 Task: Learn more about a recruiter lite.
Action: Mouse moved to (664, 92)
Screenshot: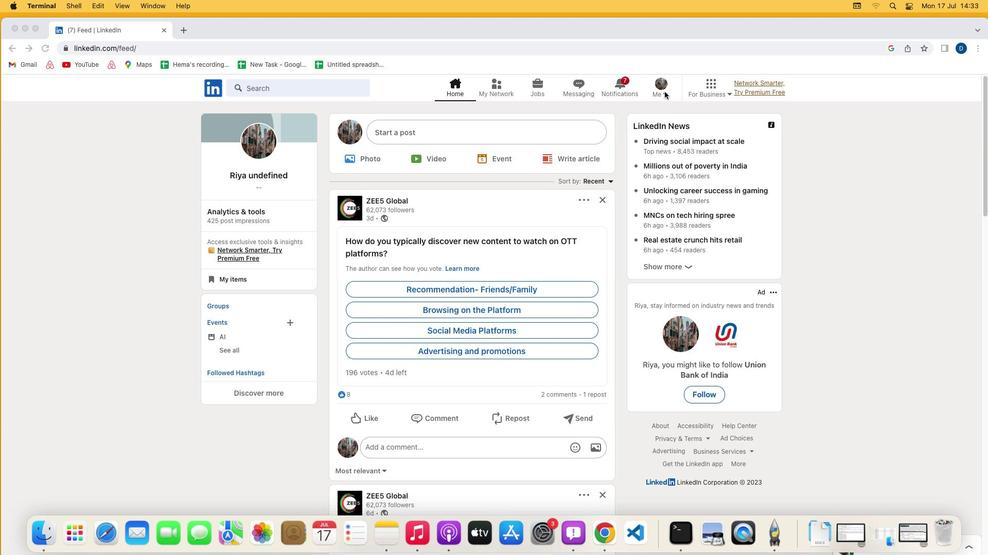 
Action: Mouse pressed left at (664, 92)
Screenshot: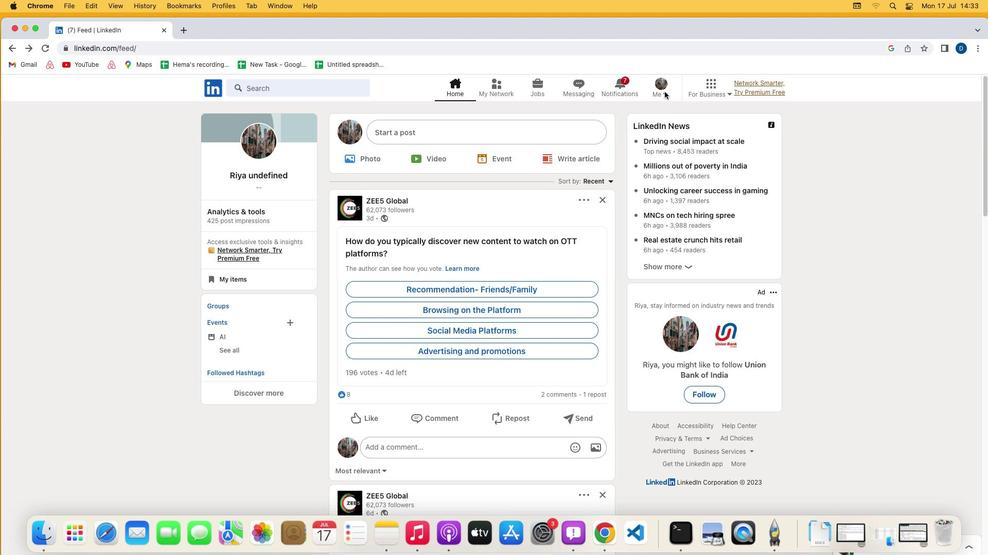 
Action: Mouse moved to (665, 93)
Screenshot: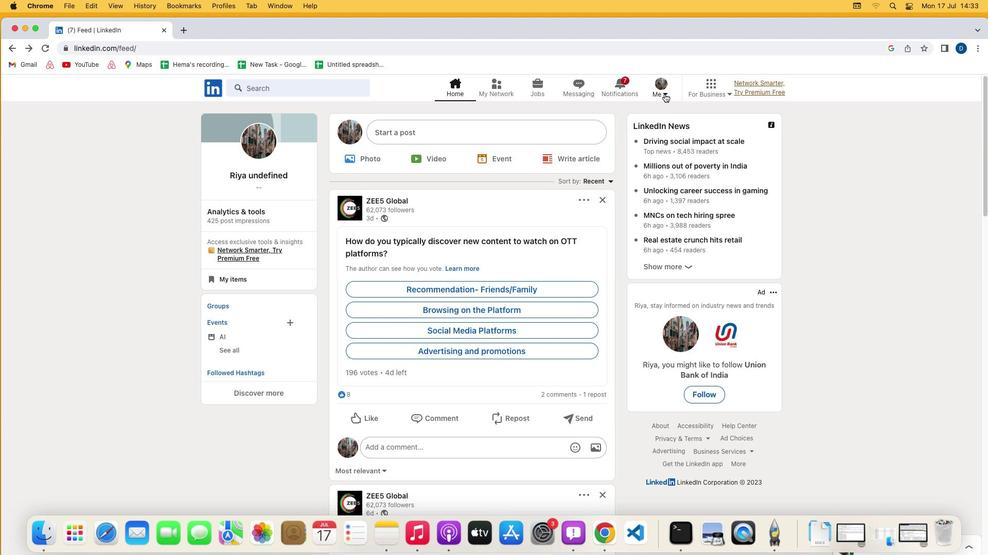 
Action: Mouse pressed left at (665, 93)
Screenshot: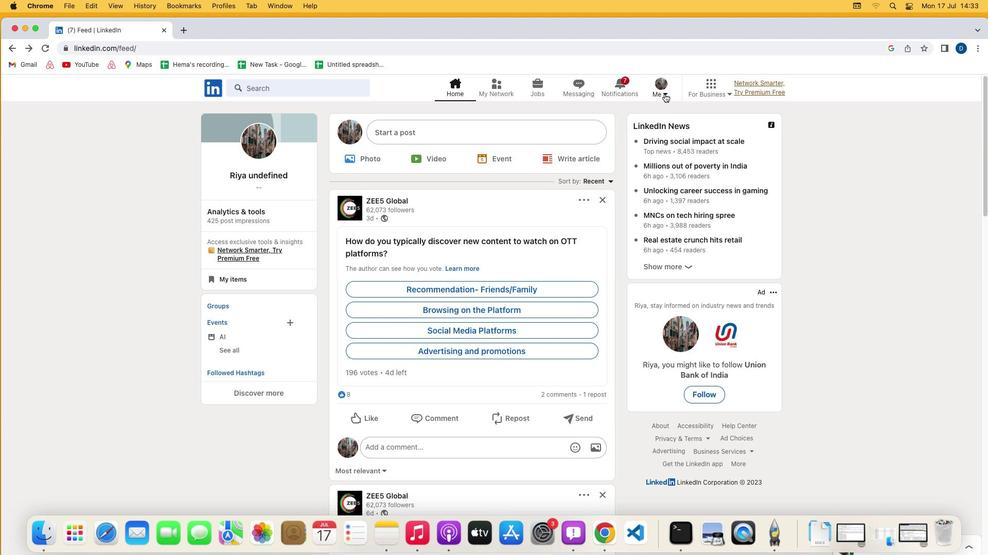 
Action: Mouse moved to (559, 201)
Screenshot: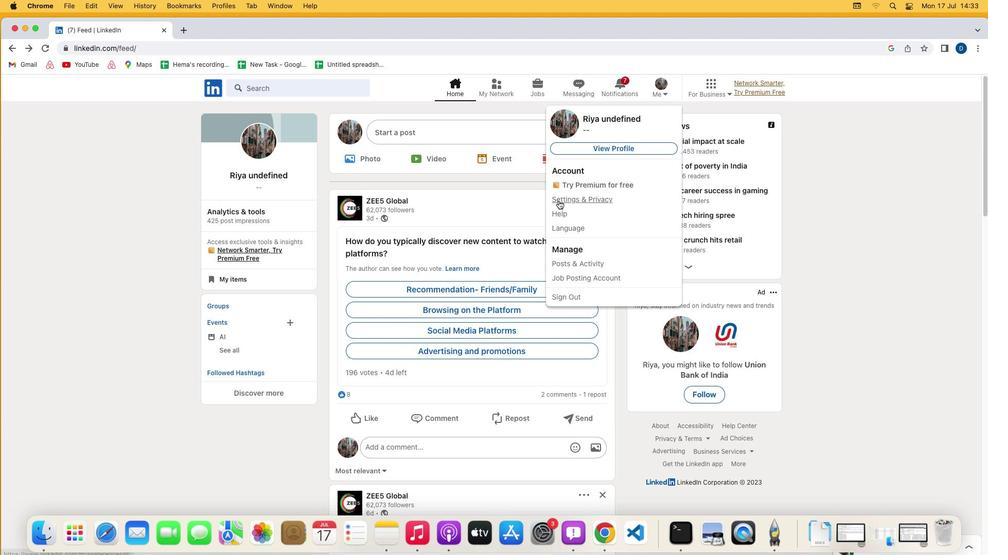 
Action: Mouse pressed left at (559, 201)
Screenshot: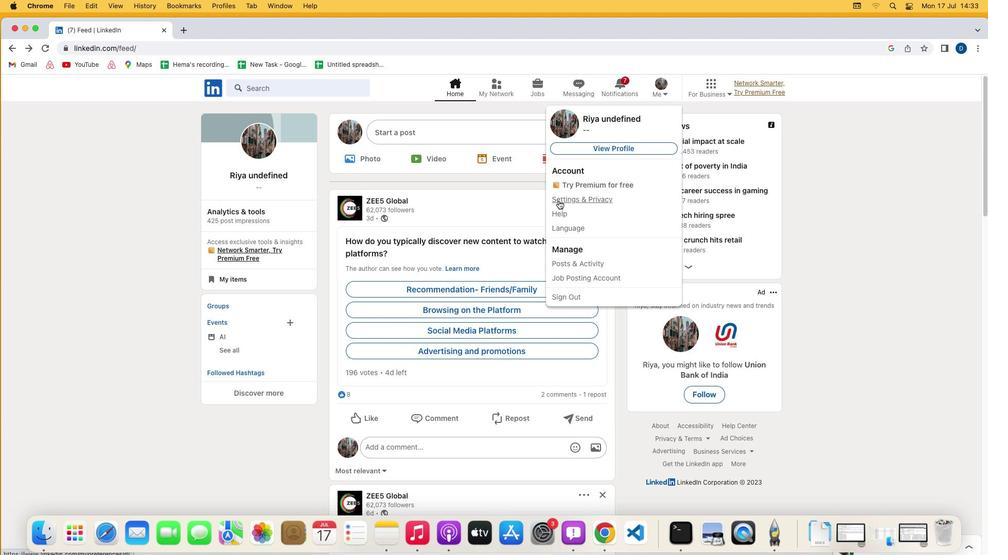 
Action: Mouse moved to (494, 280)
Screenshot: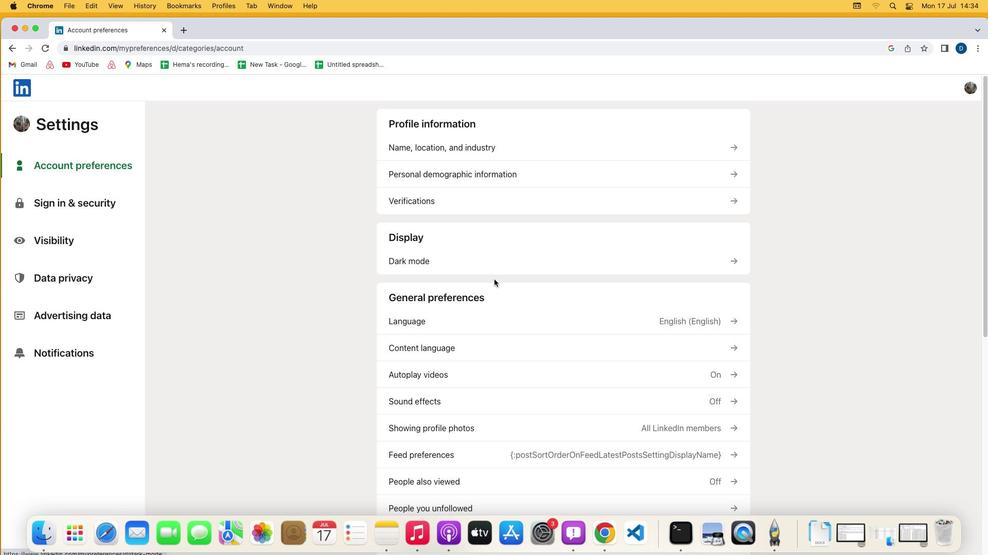 
Action: Mouse scrolled (494, 280) with delta (0, 0)
Screenshot: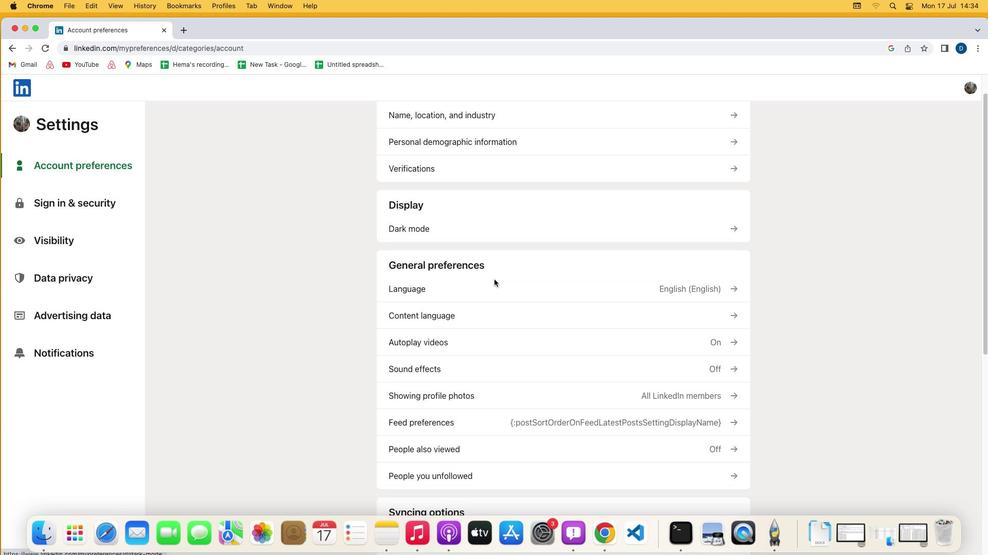 
Action: Mouse scrolled (494, 280) with delta (0, 0)
Screenshot: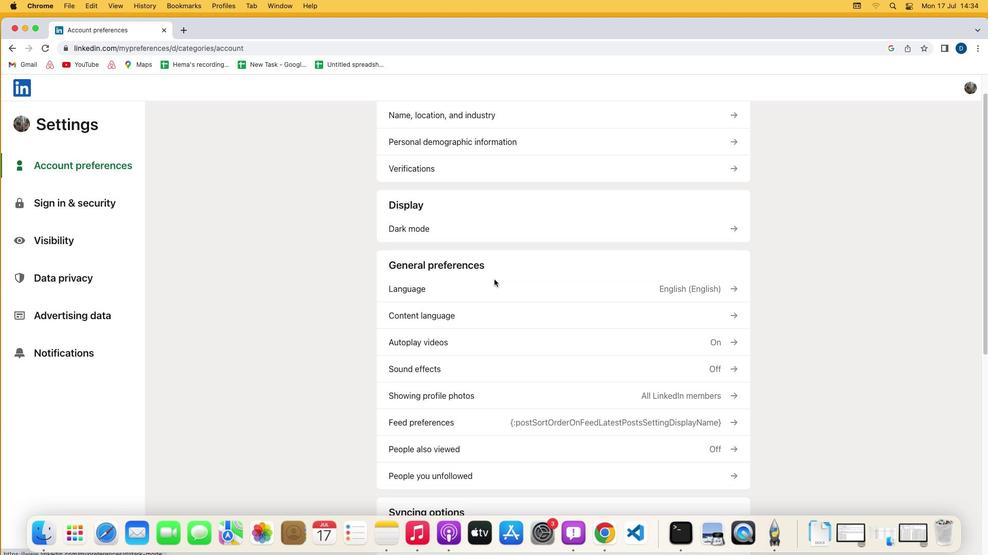 
Action: Mouse scrolled (494, 280) with delta (0, -1)
Screenshot: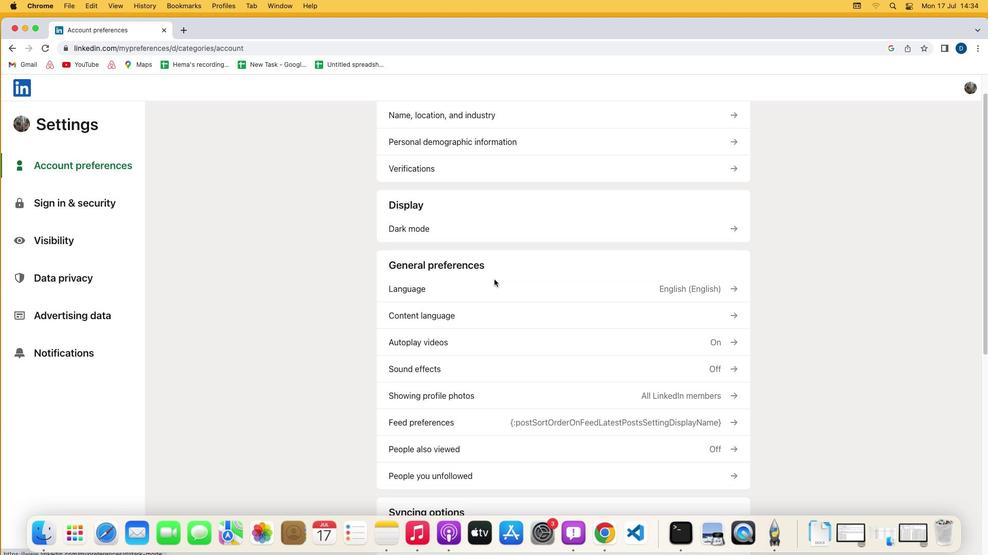 
Action: Mouse scrolled (494, 280) with delta (0, -2)
Screenshot: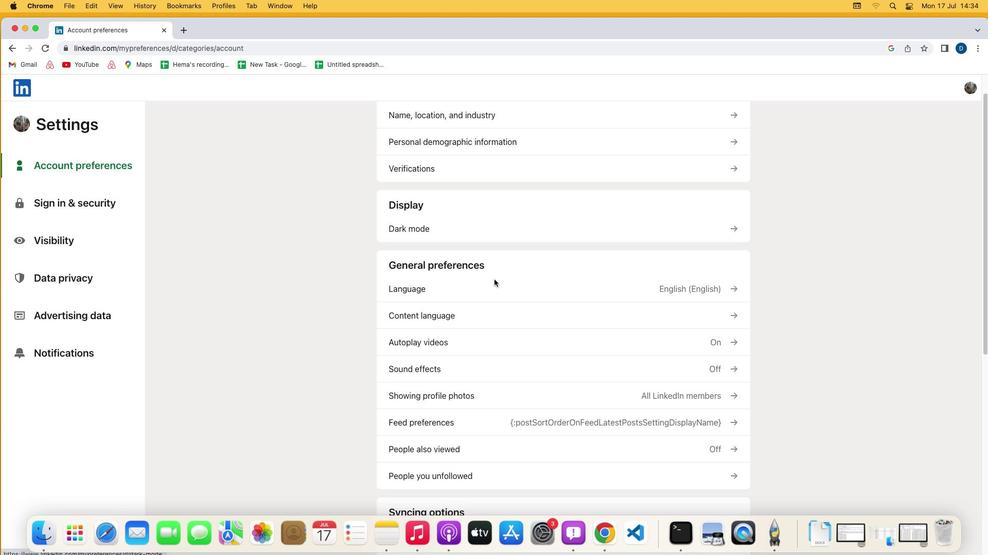 
Action: Mouse moved to (493, 281)
Screenshot: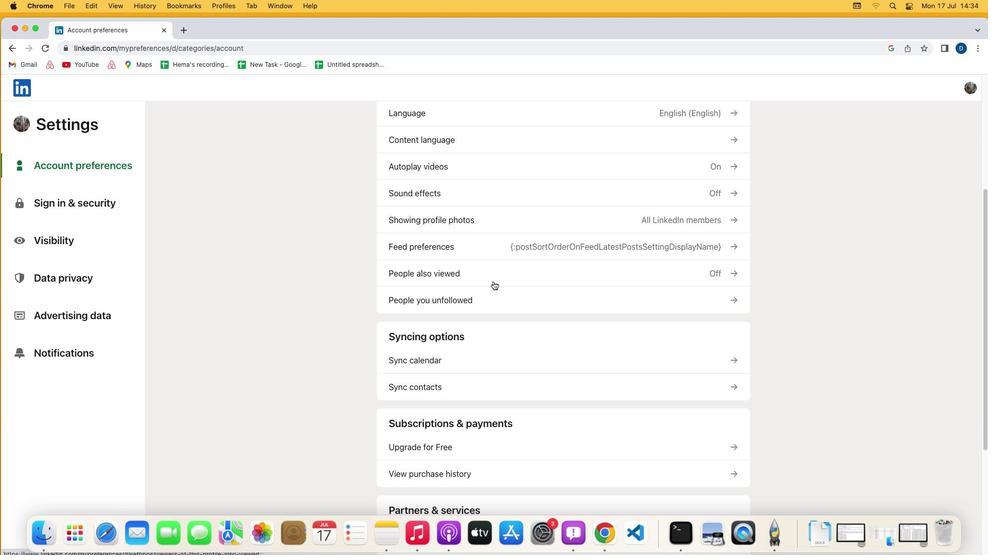 
Action: Mouse scrolled (493, 281) with delta (0, 0)
Screenshot: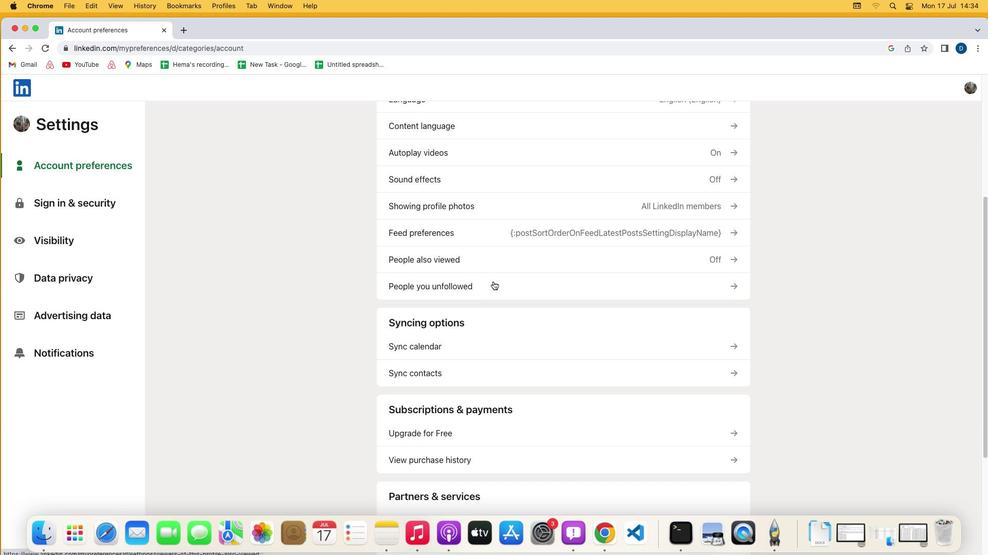 
Action: Mouse scrolled (493, 281) with delta (0, 0)
Screenshot: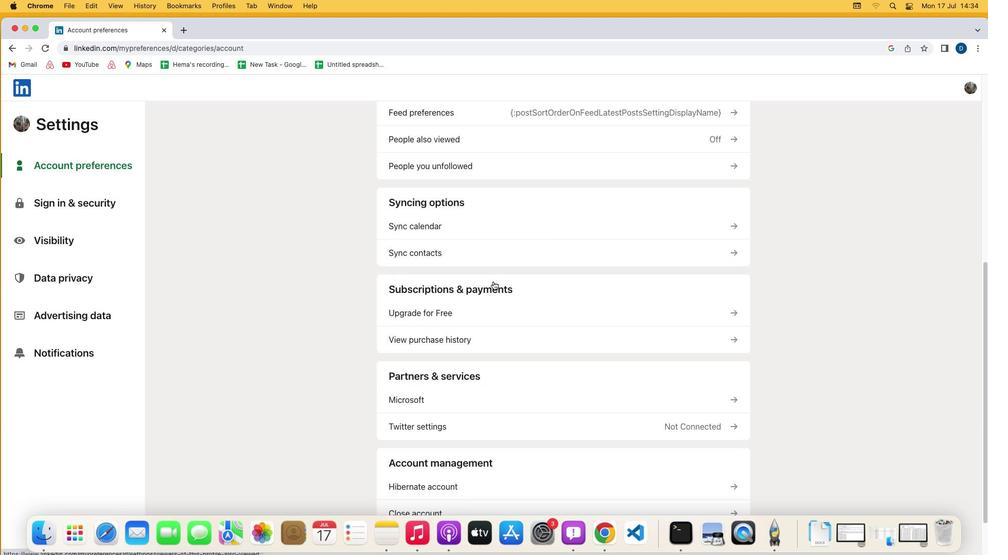 
Action: Mouse scrolled (493, 281) with delta (0, -1)
Screenshot: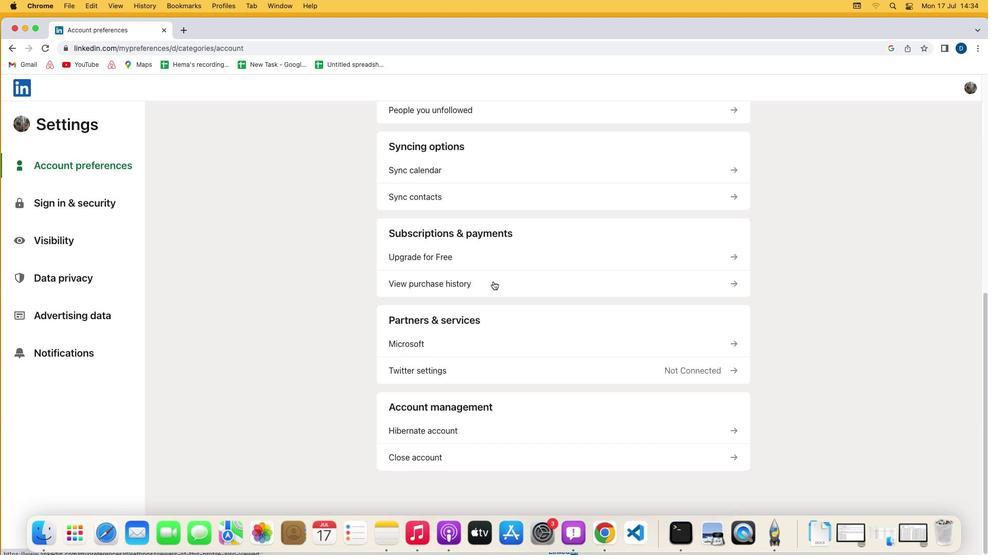 
Action: Mouse scrolled (493, 281) with delta (0, -2)
Screenshot: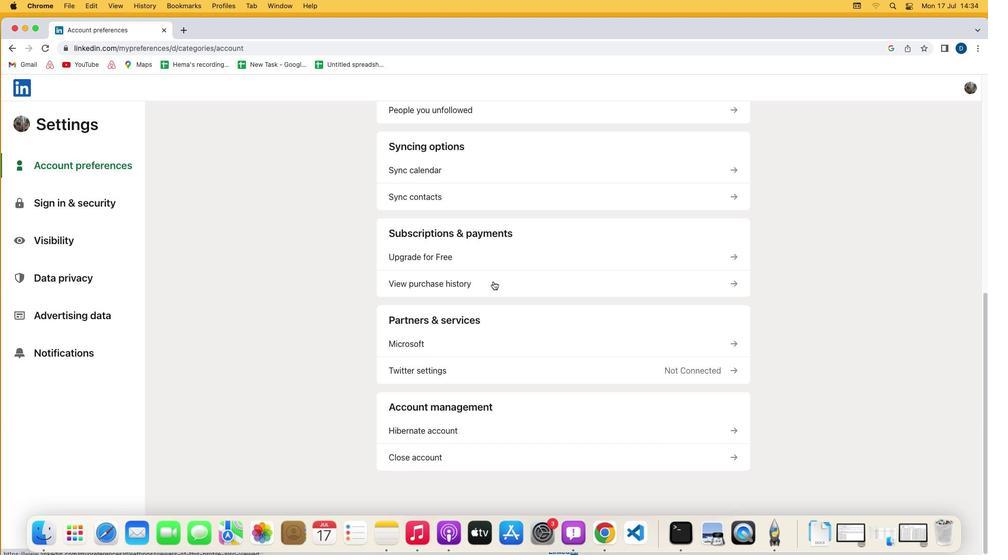 
Action: Mouse moved to (445, 253)
Screenshot: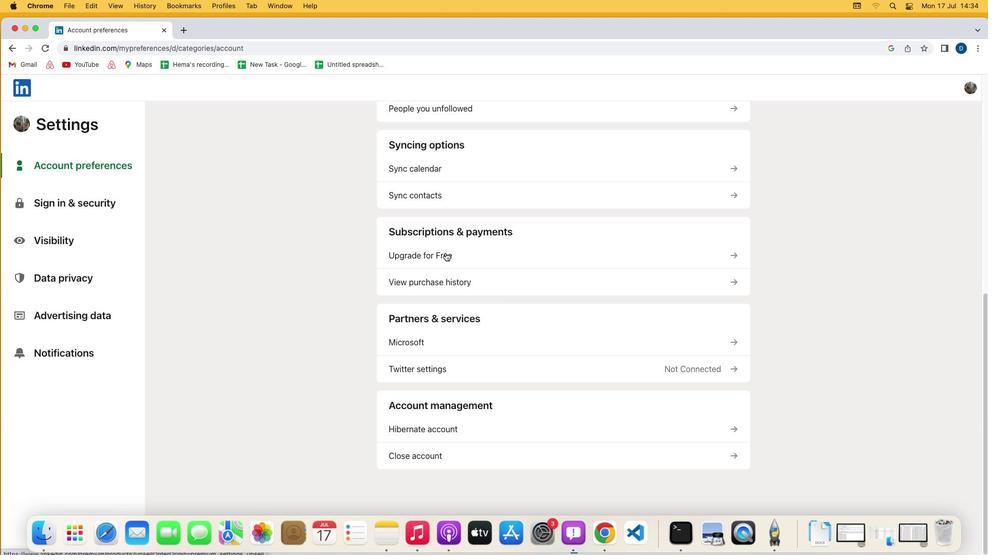 
Action: Mouse pressed left at (445, 253)
Screenshot: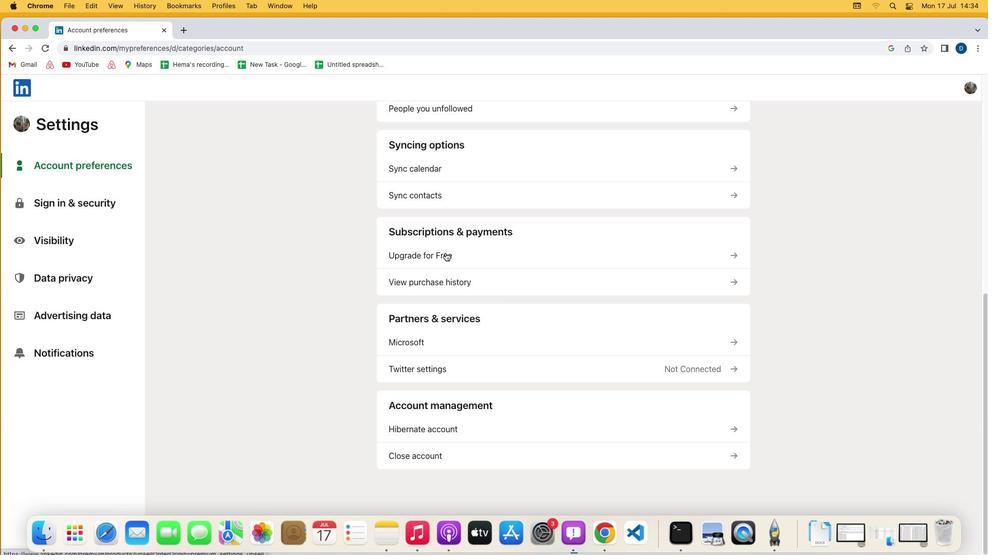 
Action: Mouse moved to (402, 305)
Screenshot: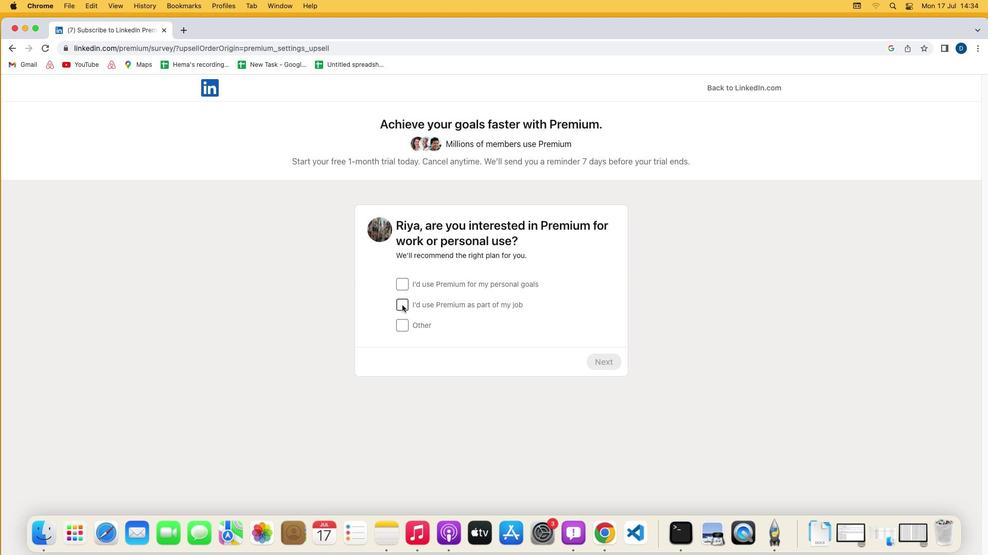 
Action: Mouse pressed left at (402, 305)
Screenshot: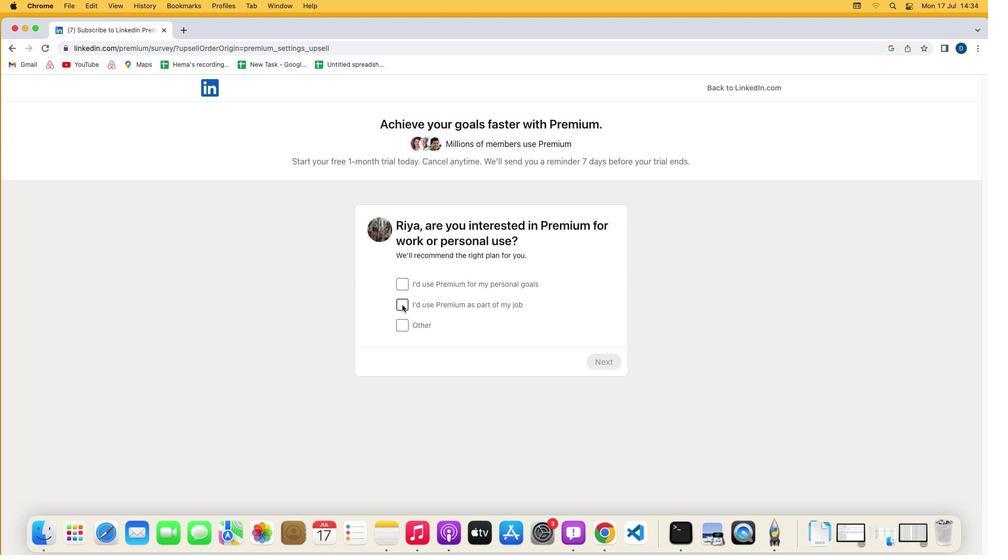 
Action: Mouse moved to (612, 365)
Screenshot: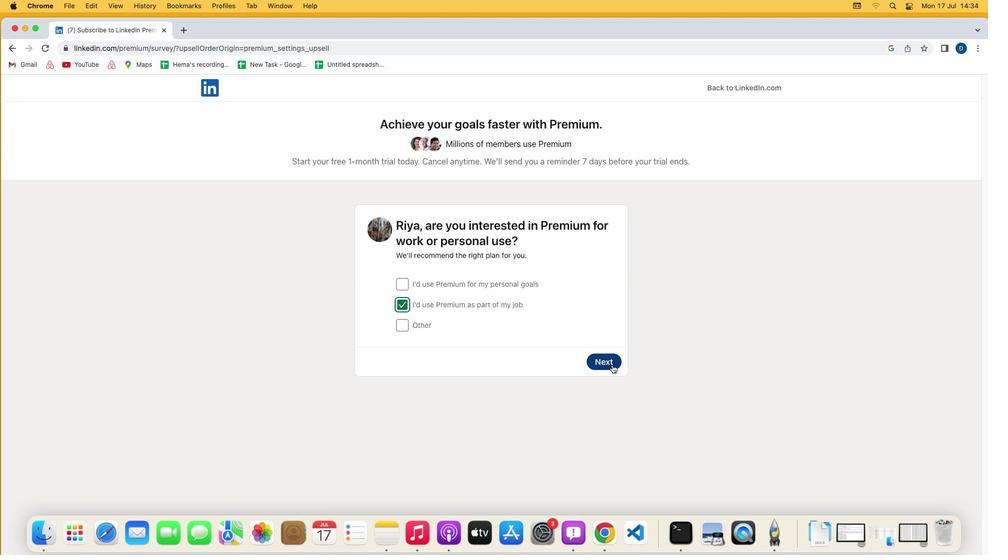 
Action: Mouse pressed left at (612, 365)
Screenshot: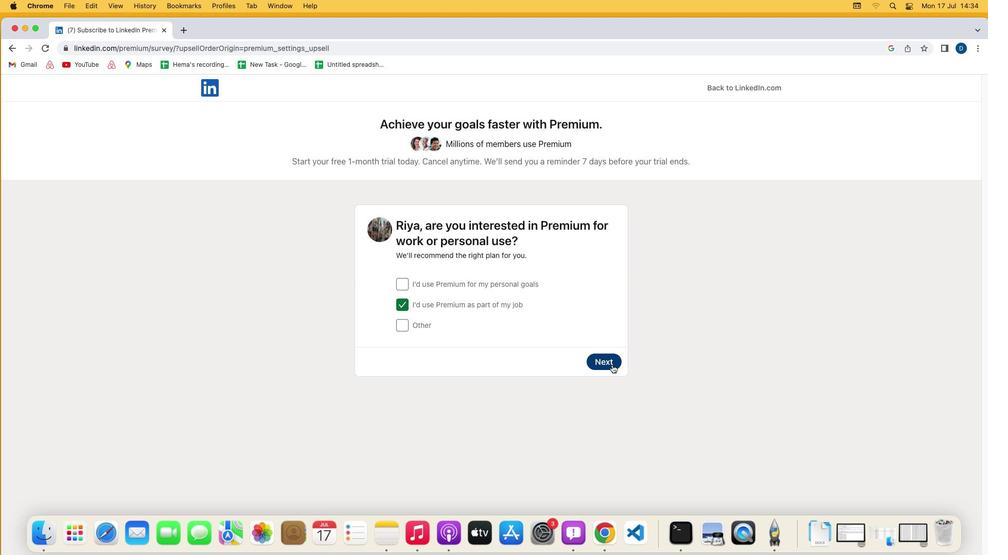 
Action: Mouse moved to (604, 427)
Screenshot: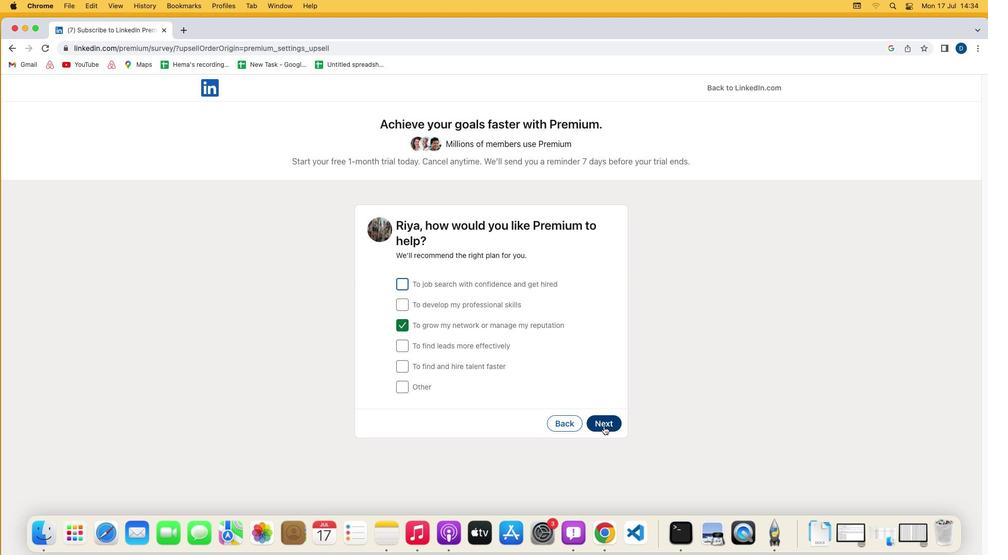 
Action: Mouse pressed left at (604, 427)
Screenshot: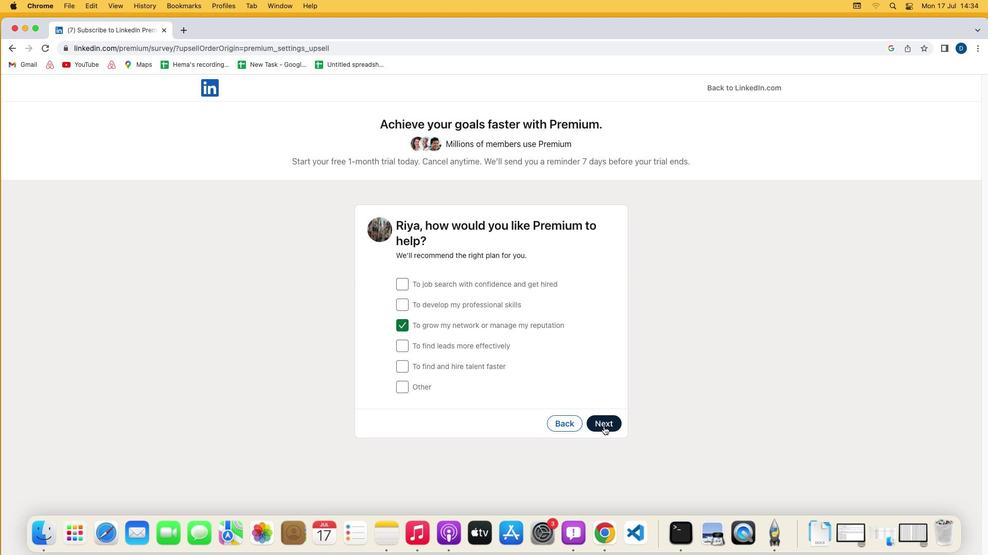 
Action: Mouse moved to (397, 347)
Screenshot: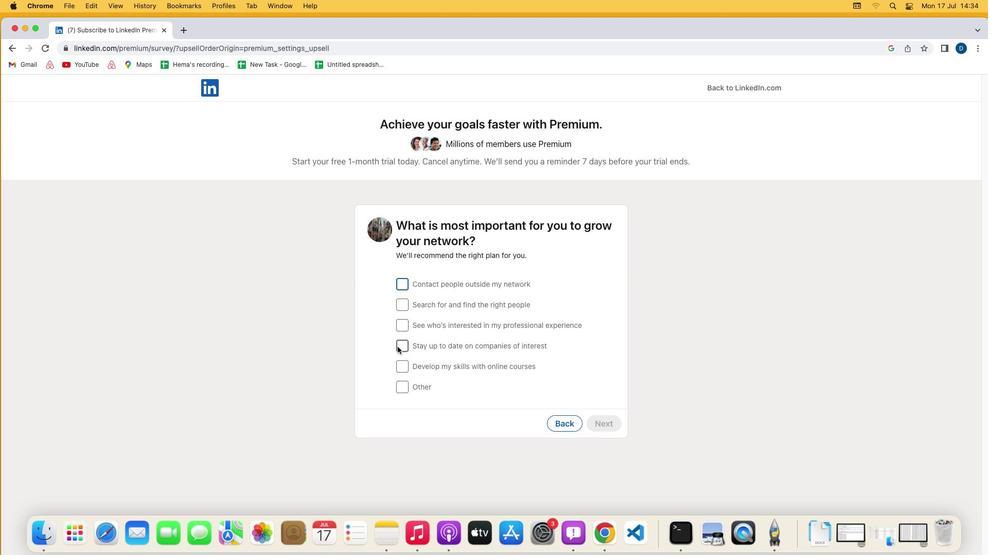 
Action: Mouse pressed left at (397, 347)
Screenshot: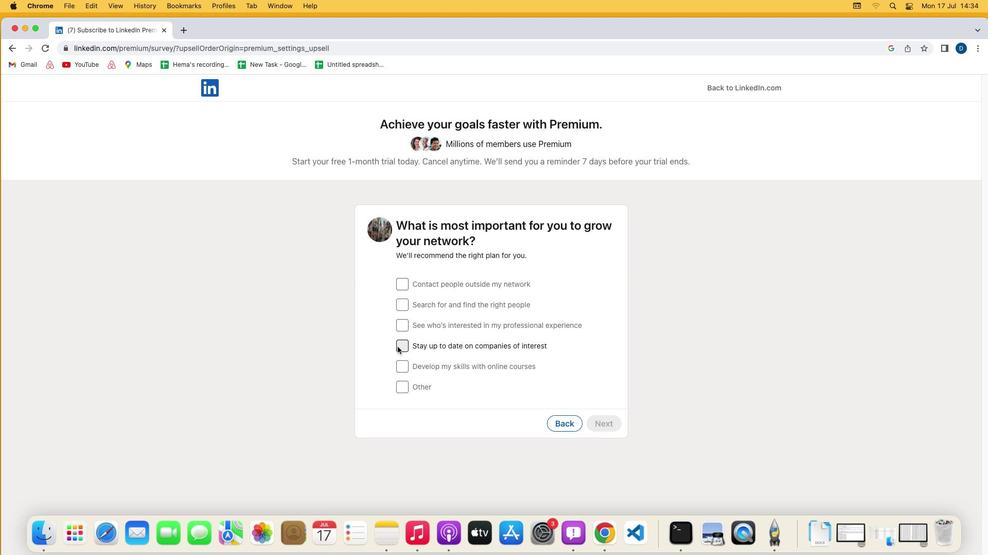 
Action: Mouse moved to (608, 428)
Screenshot: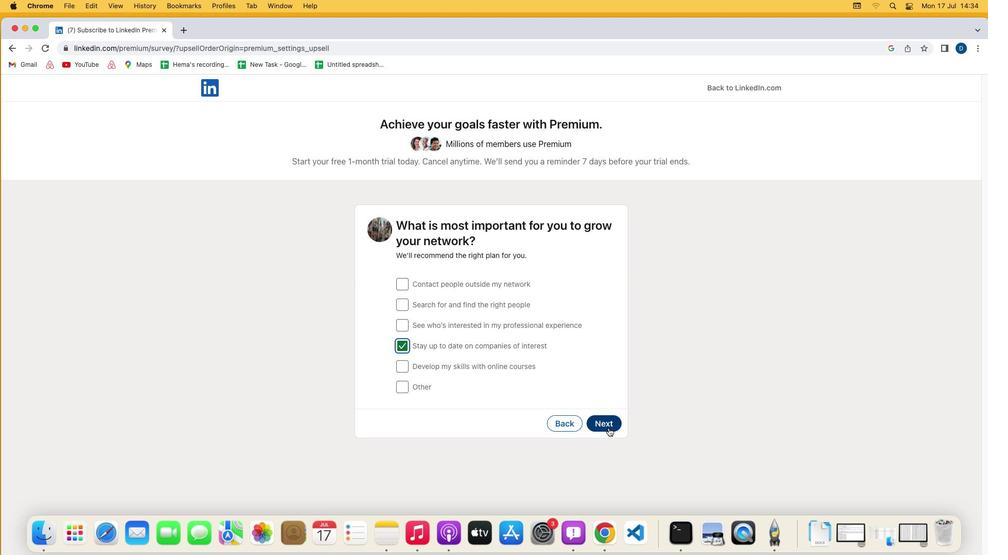 
Action: Mouse pressed left at (608, 428)
Screenshot: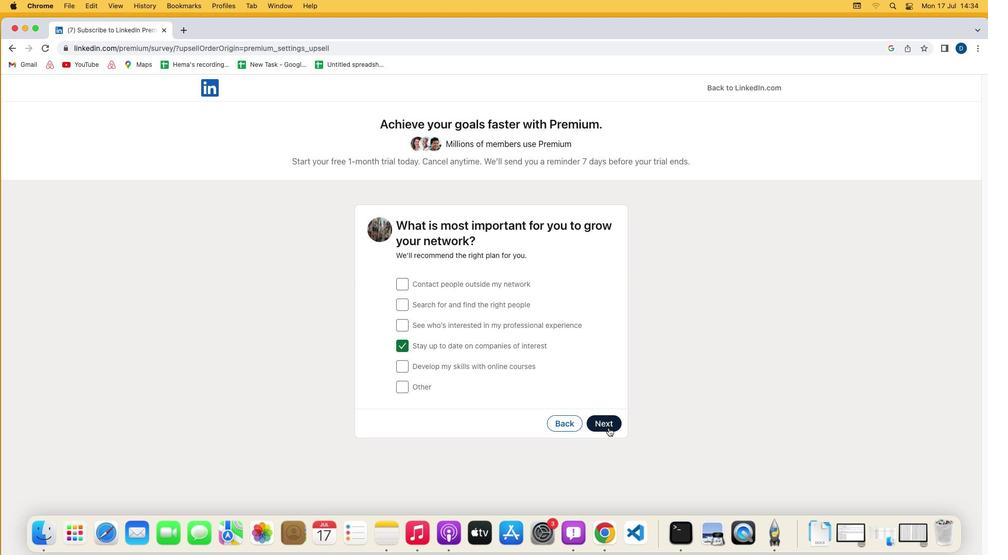 
Action: Mouse moved to (249, 506)
Screenshot: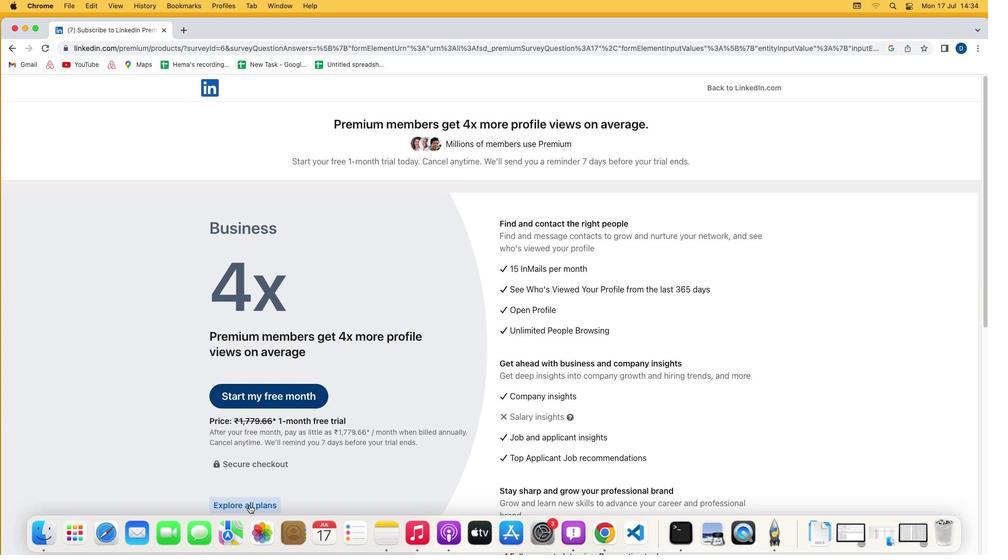 
Action: Mouse pressed left at (249, 506)
Screenshot: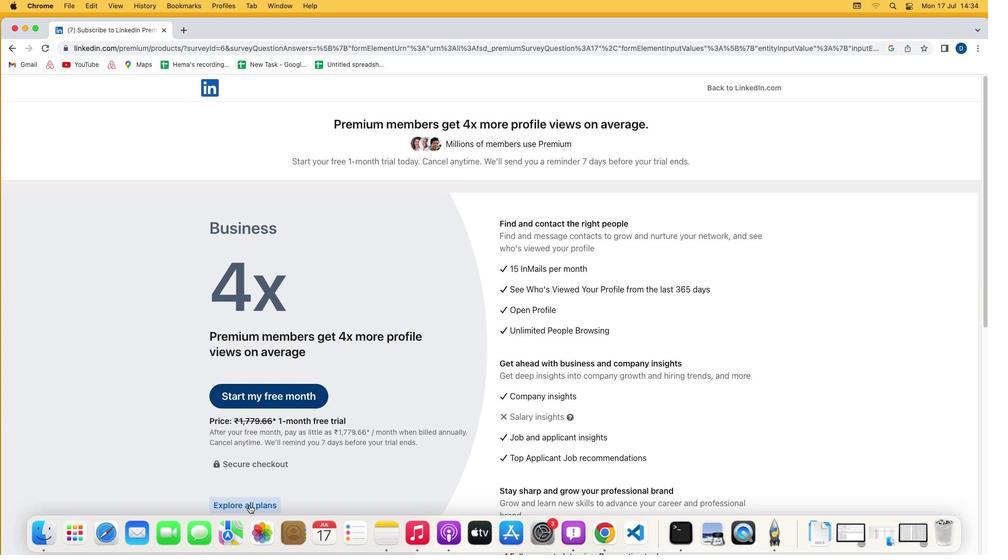 
Action: Mouse moved to (687, 424)
Screenshot: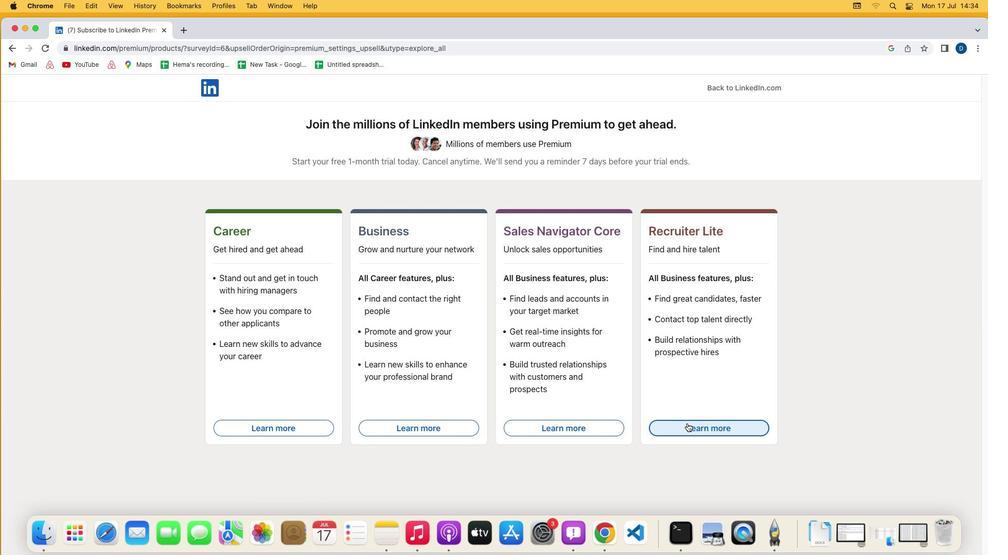 
Action: Mouse pressed left at (687, 424)
Screenshot: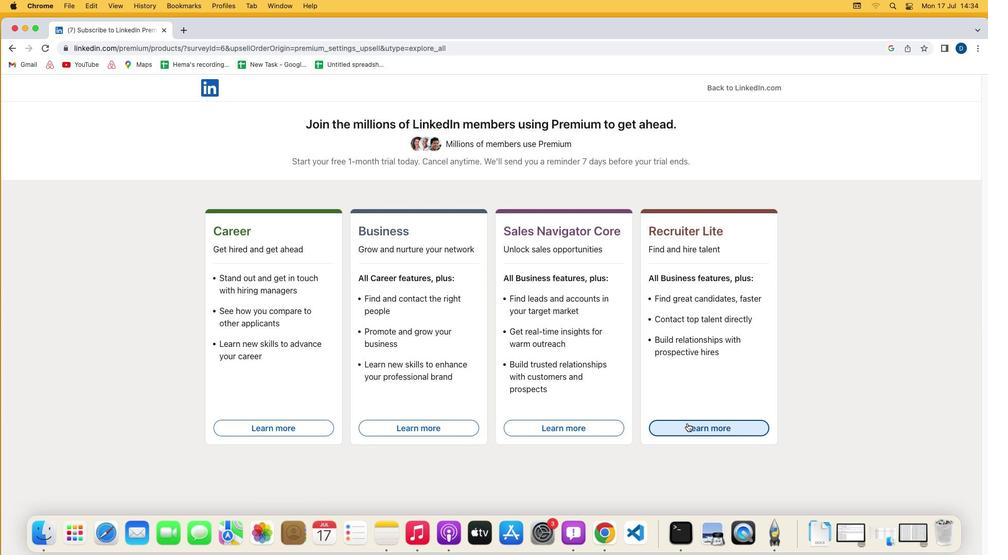 
Action: Mouse moved to (687, 424)
Screenshot: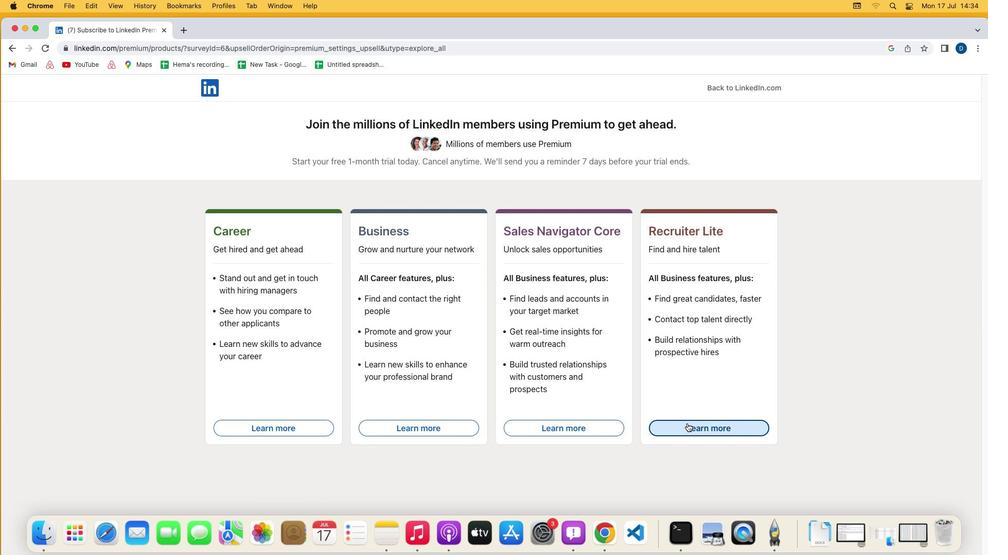 
